 Task: Schedule a 45-minute meeting for project budget analysis.
Action: Mouse moved to (79, 124)
Screenshot: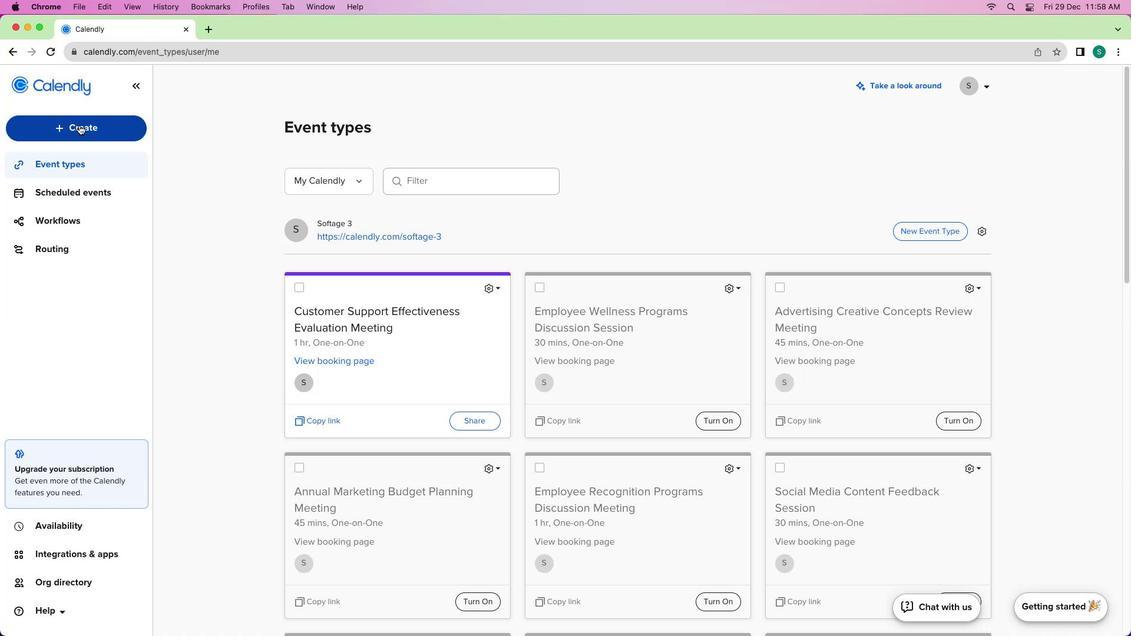 
Action: Mouse pressed left at (79, 124)
Screenshot: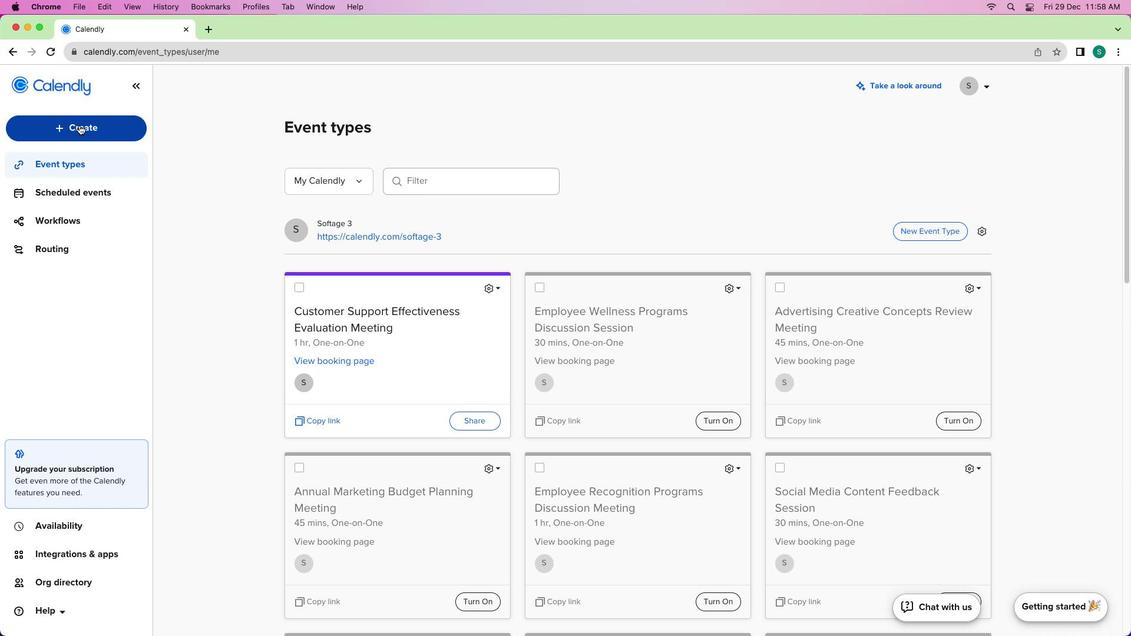 
Action: Mouse moved to (84, 163)
Screenshot: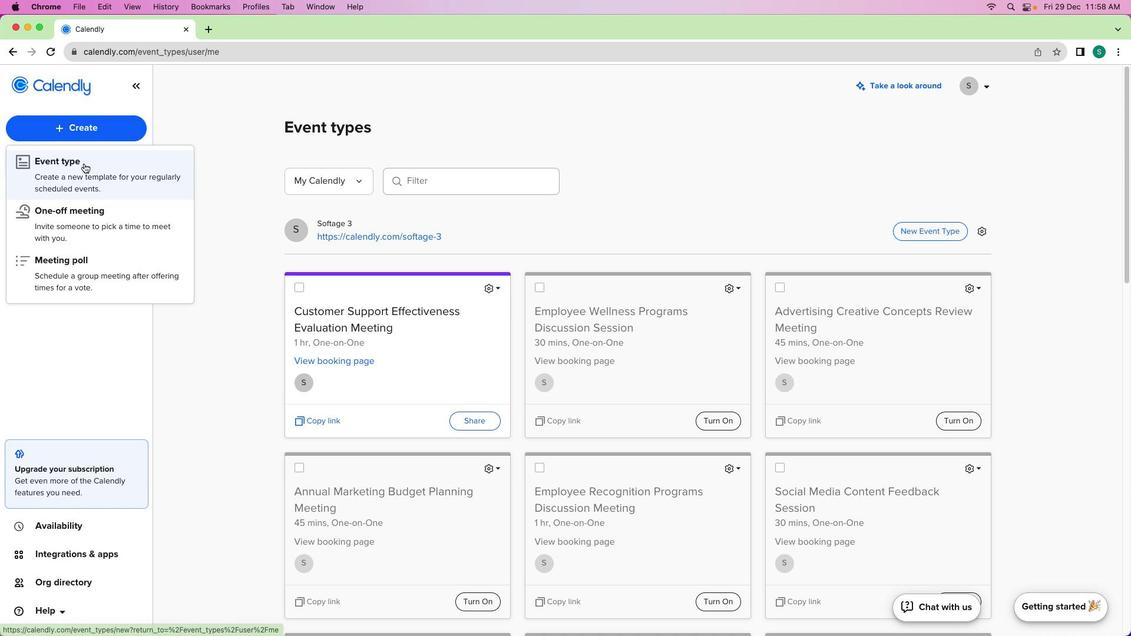 
Action: Mouse pressed left at (84, 163)
Screenshot: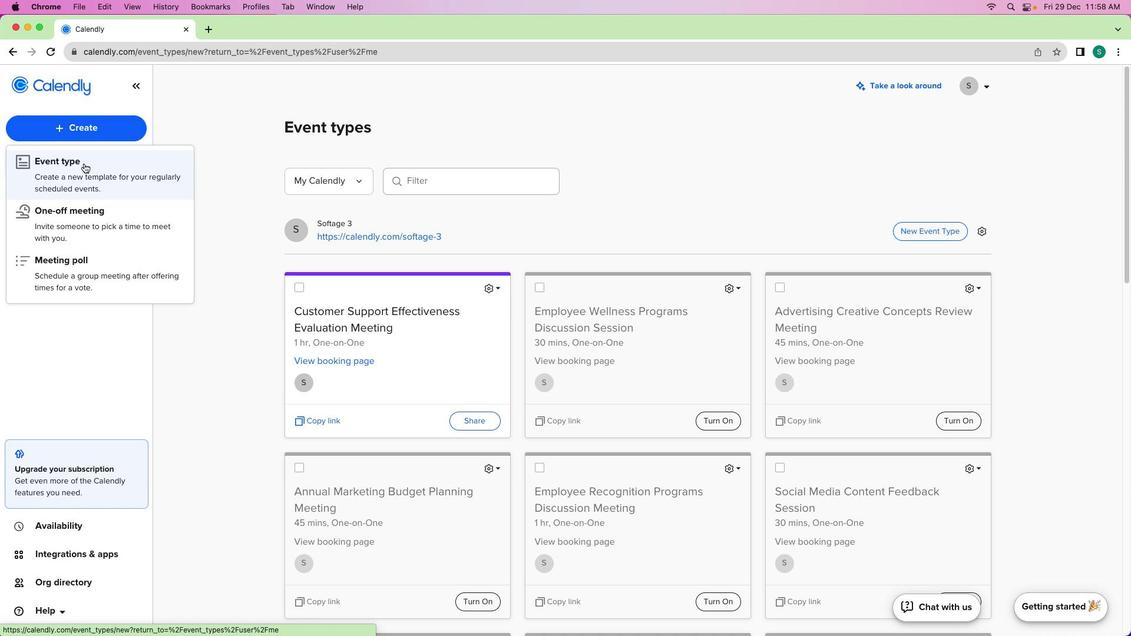 
Action: Mouse moved to (500, 235)
Screenshot: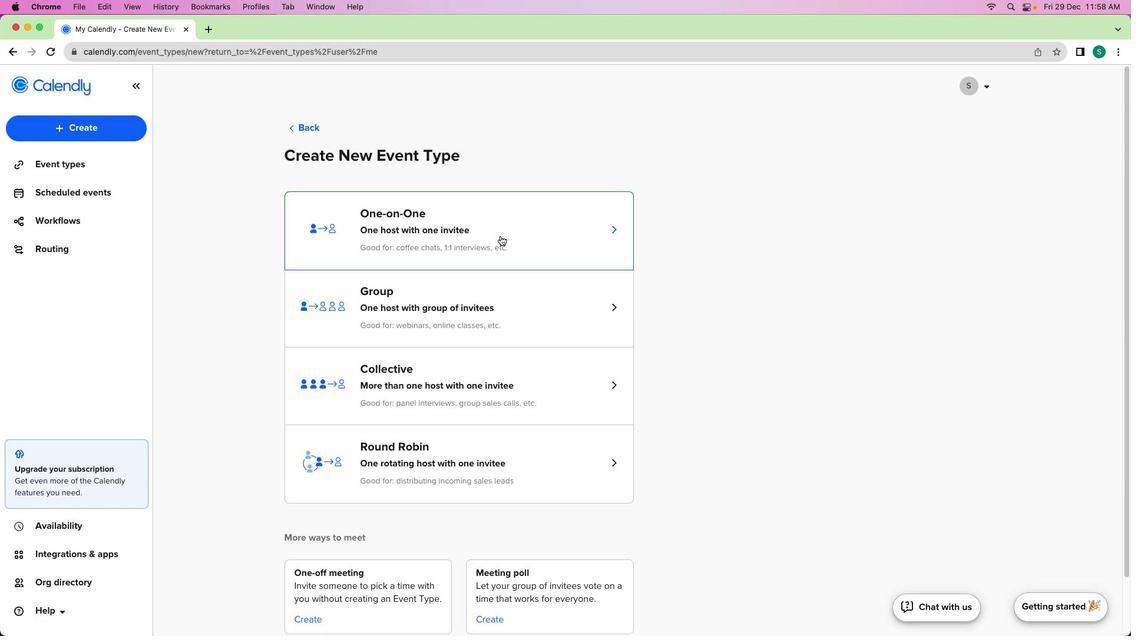 
Action: Mouse pressed left at (500, 235)
Screenshot: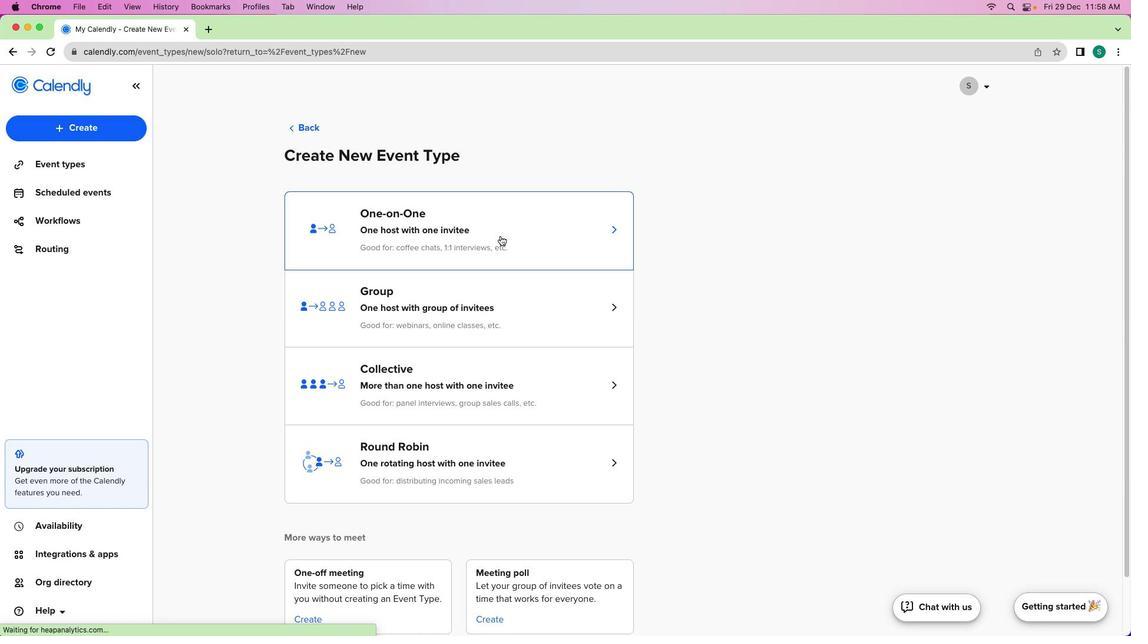 
Action: Mouse moved to (102, 177)
Screenshot: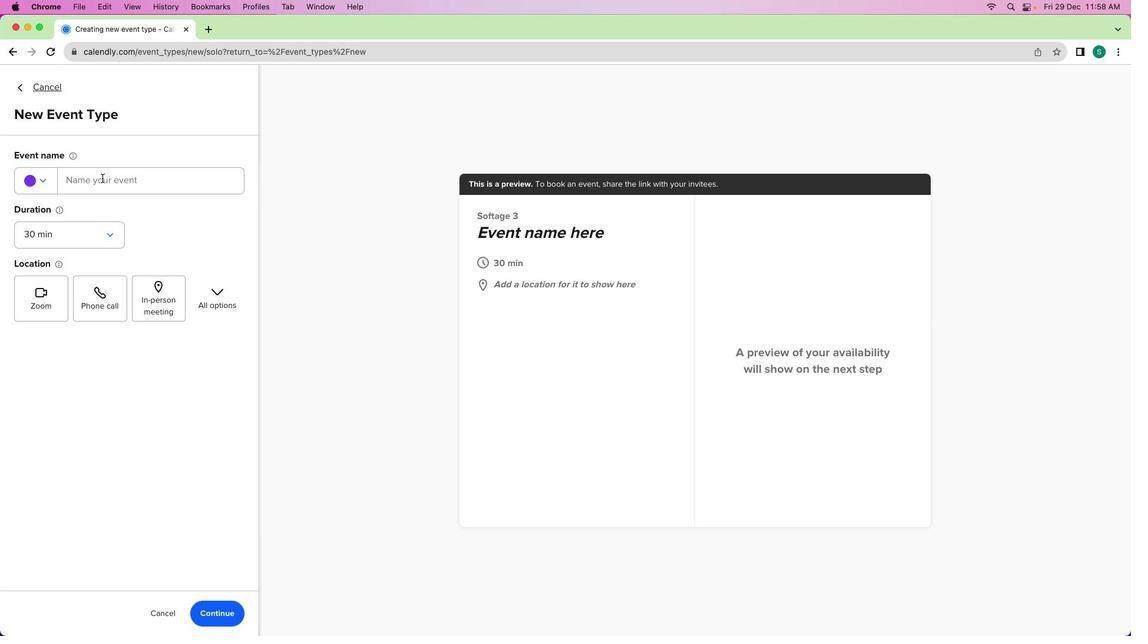 
Action: Mouse pressed left at (102, 177)
Screenshot: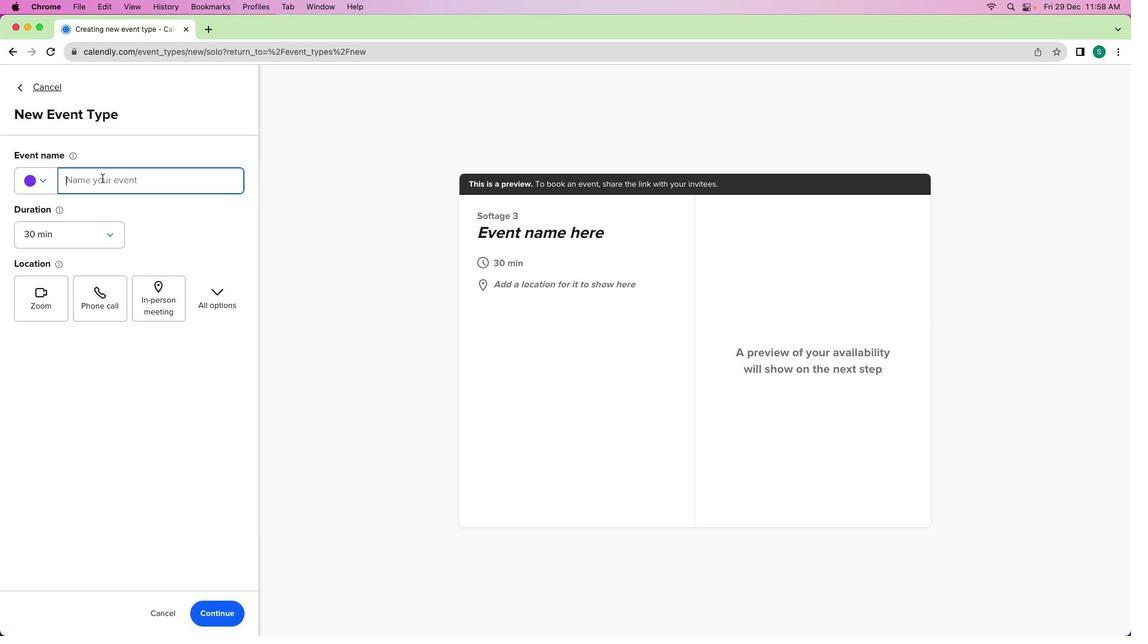 
Action: Mouse moved to (103, 178)
Screenshot: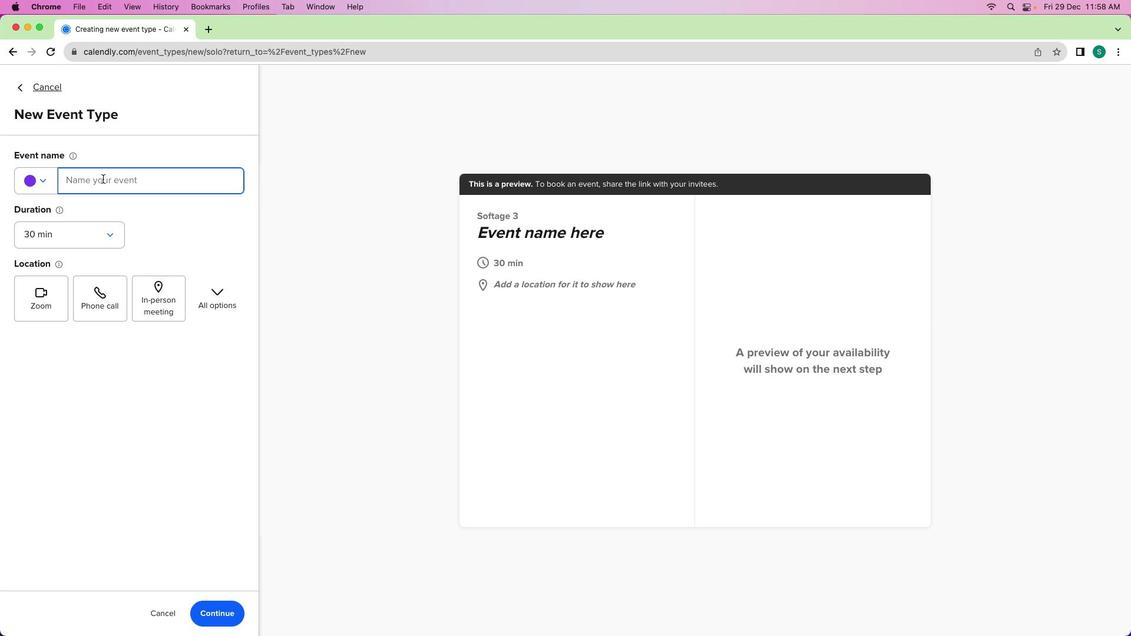
Action: Key pressed Key.shift'P''r''o''j''e''c''t'Key.spaceKey.shift'B''u''d''g''e''t'Key.spaceKey.shift'A''n''a''l''y''s''i''s'Key.spaceKey.shift'M''e''e''t''i''n''g'
Screenshot: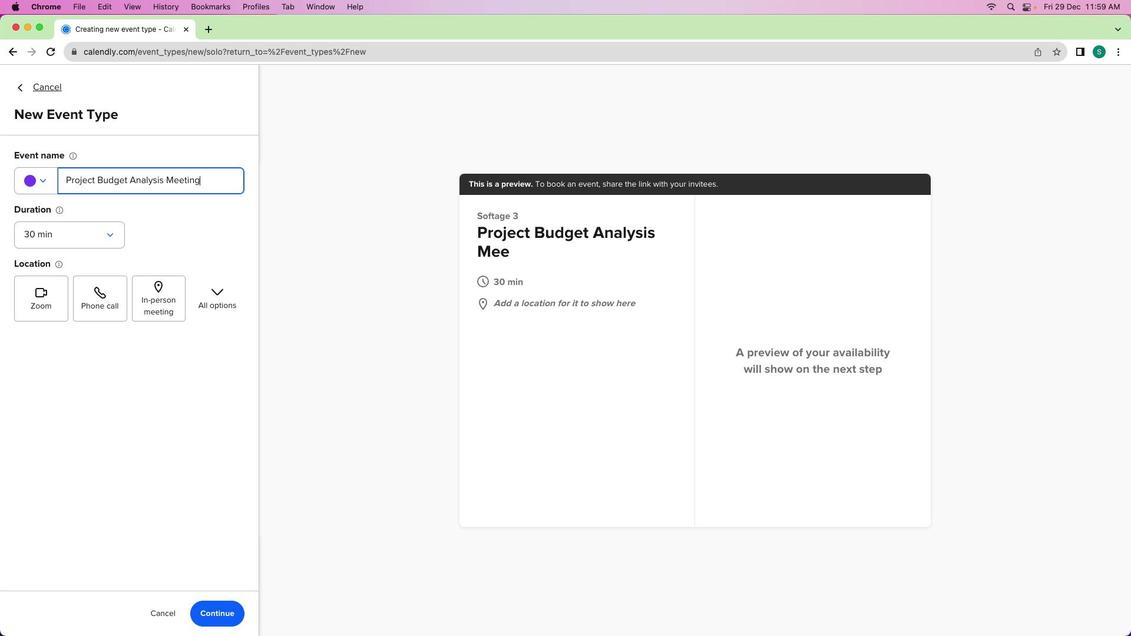 
Action: Mouse moved to (79, 246)
Screenshot: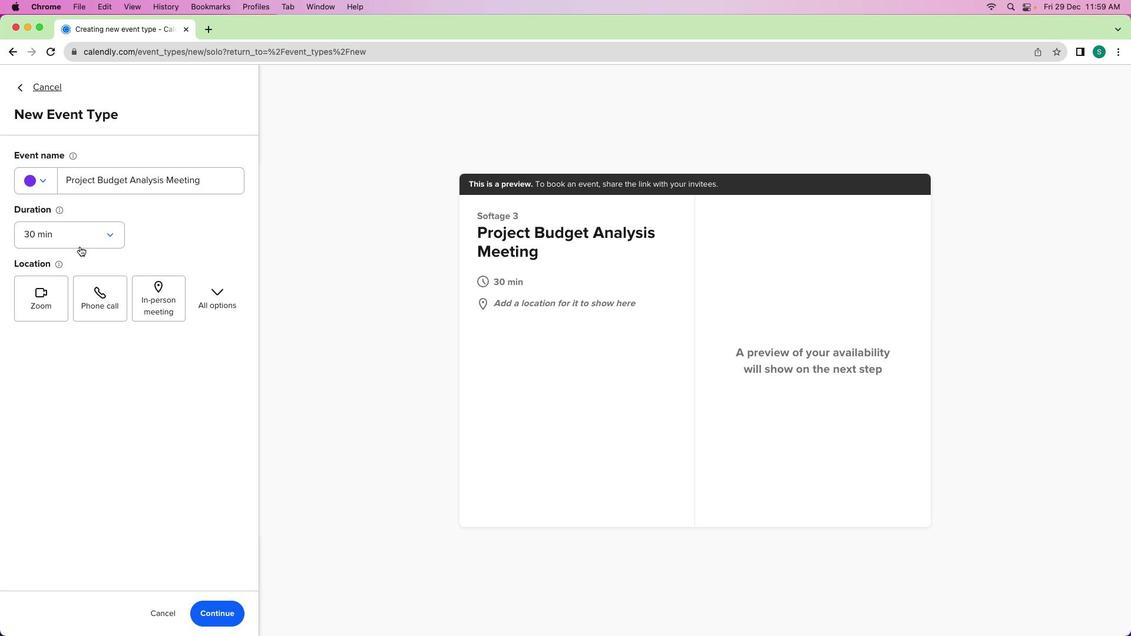 
Action: Mouse pressed left at (79, 246)
Screenshot: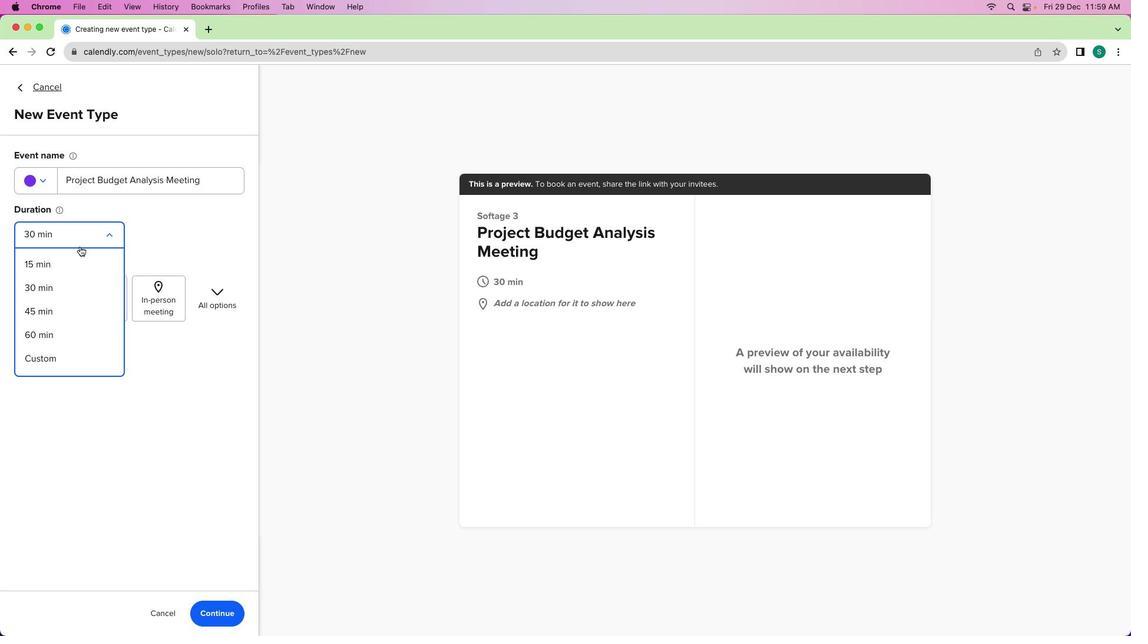 
Action: Mouse moved to (63, 317)
Screenshot: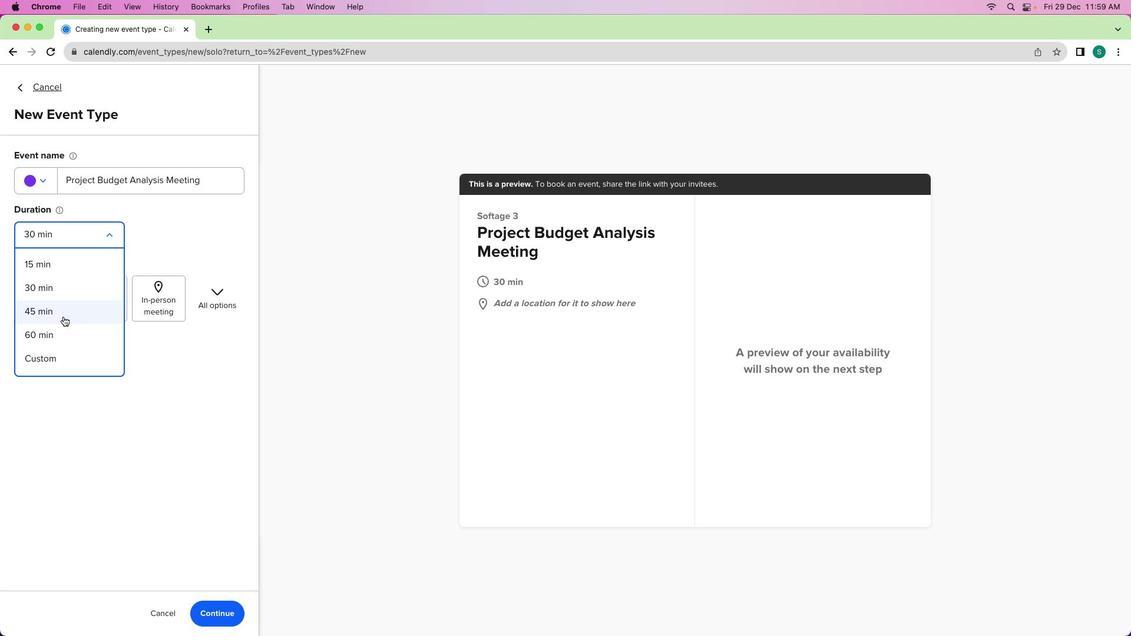 
Action: Mouse pressed left at (63, 317)
Screenshot: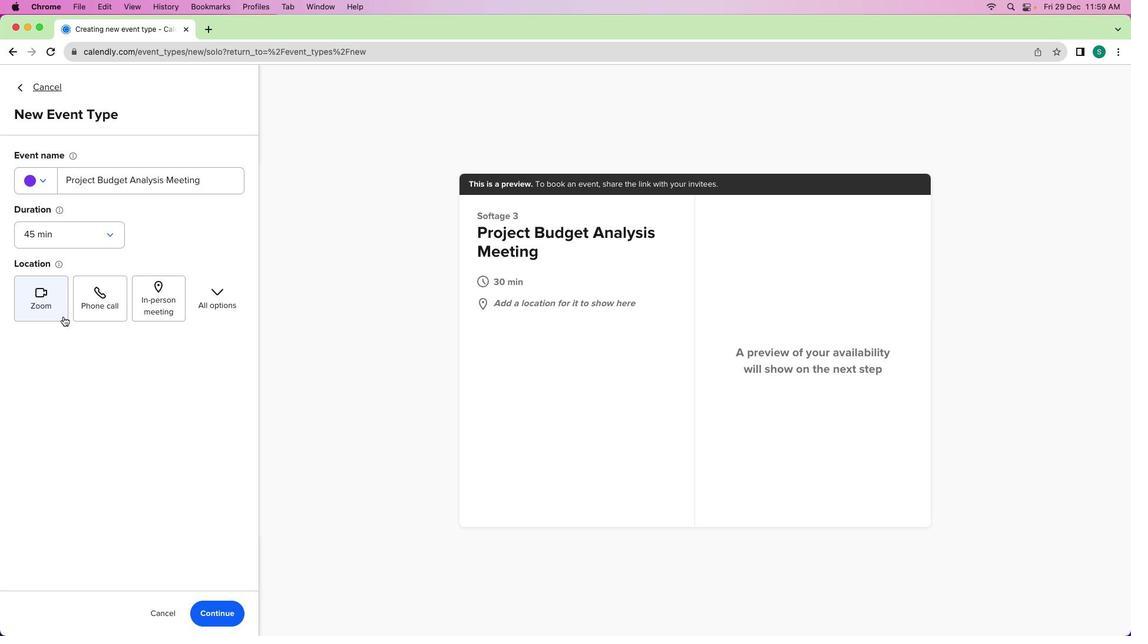 
Action: Mouse moved to (43, 313)
Screenshot: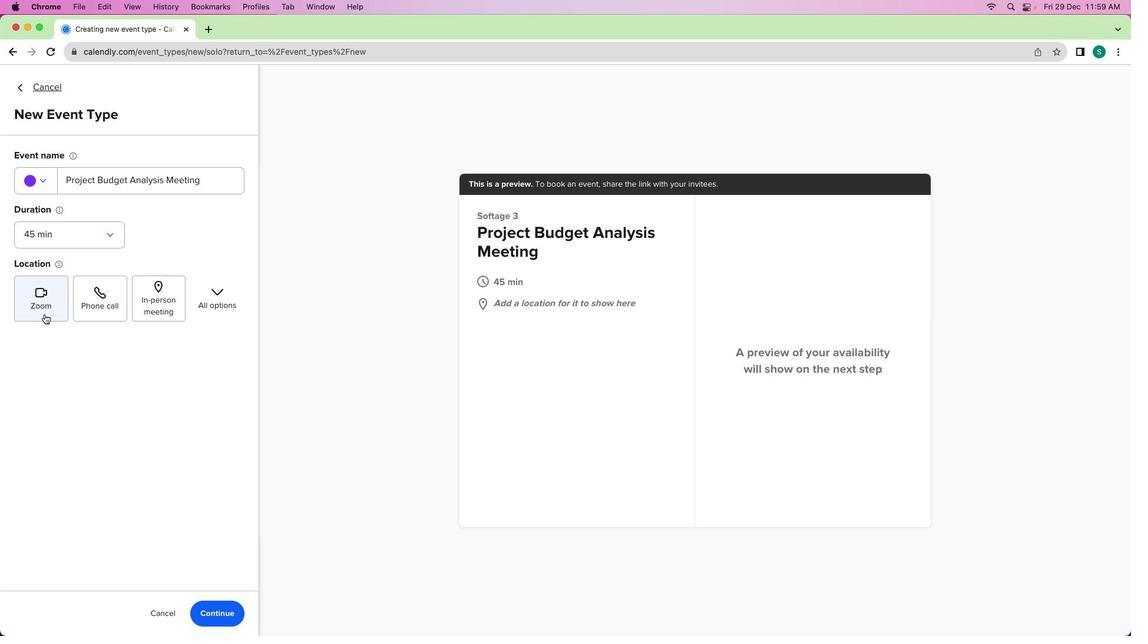 
Action: Mouse pressed left at (43, 313)
Screenshot: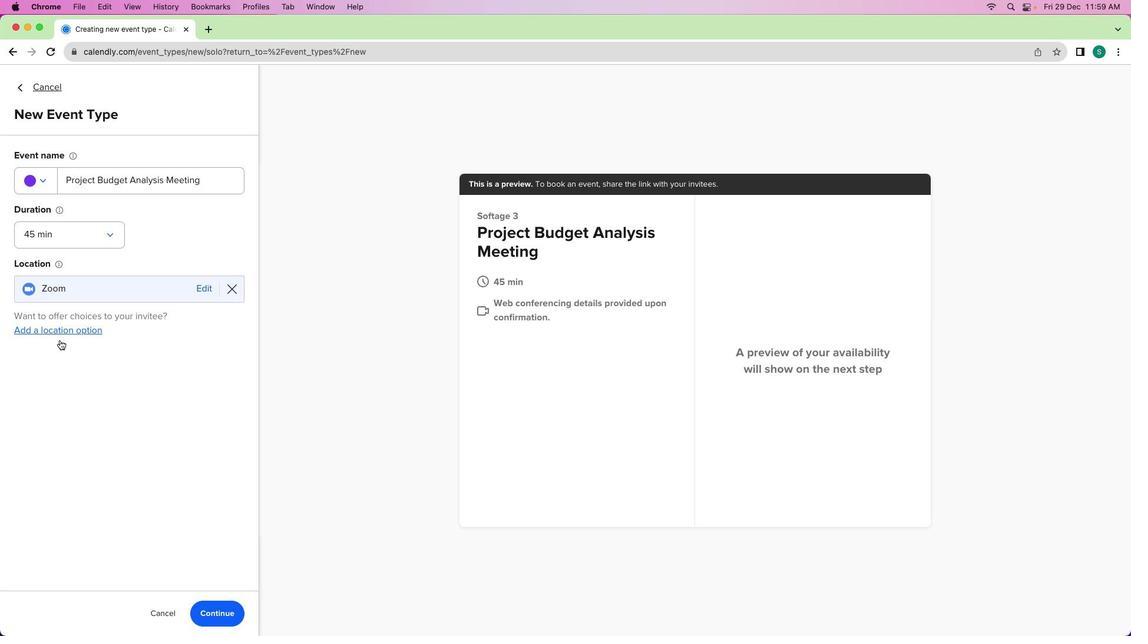 
Action: Mouse moved to (231, 628)
Screenshot: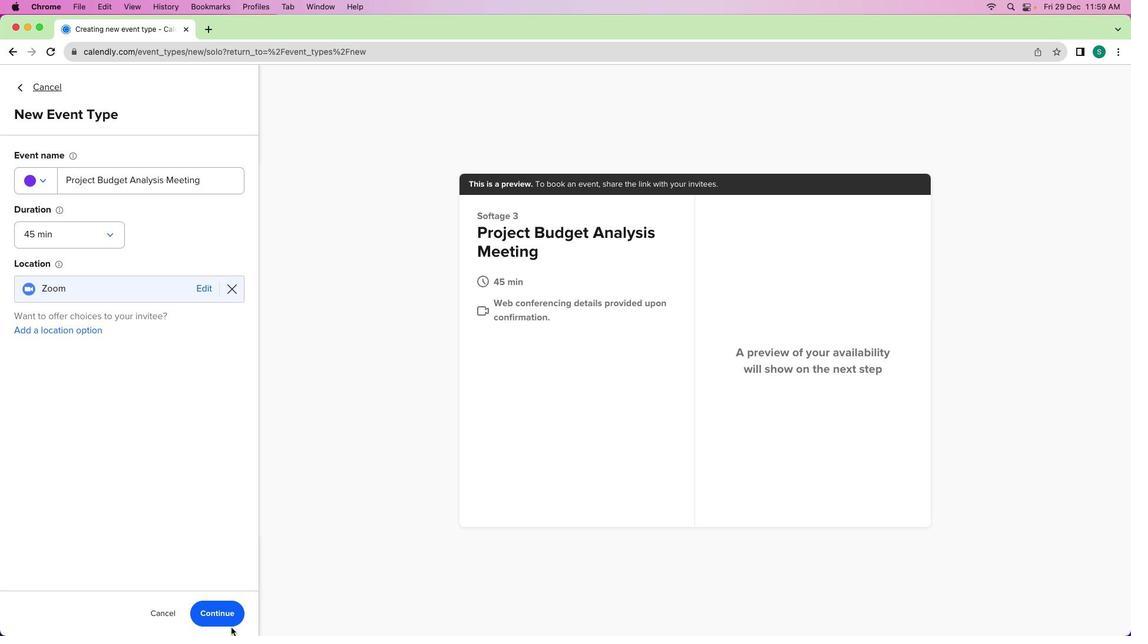
Action: Mouse pressed left at (231, 628)
Screenshot: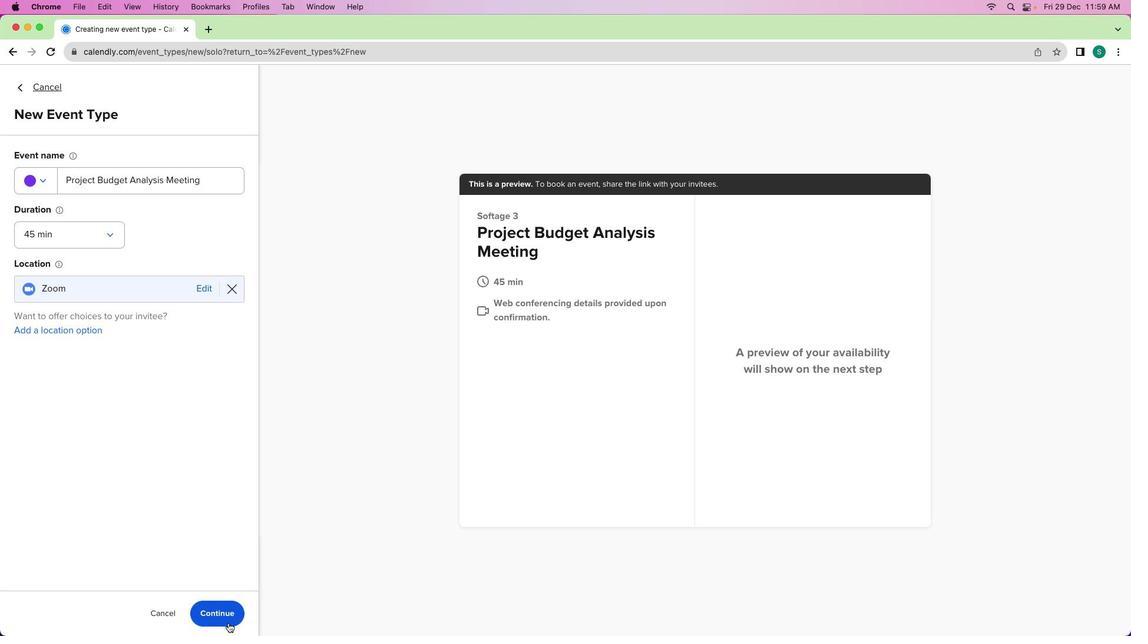 
Action: Mouse moved to (227, 619)
Screenshot: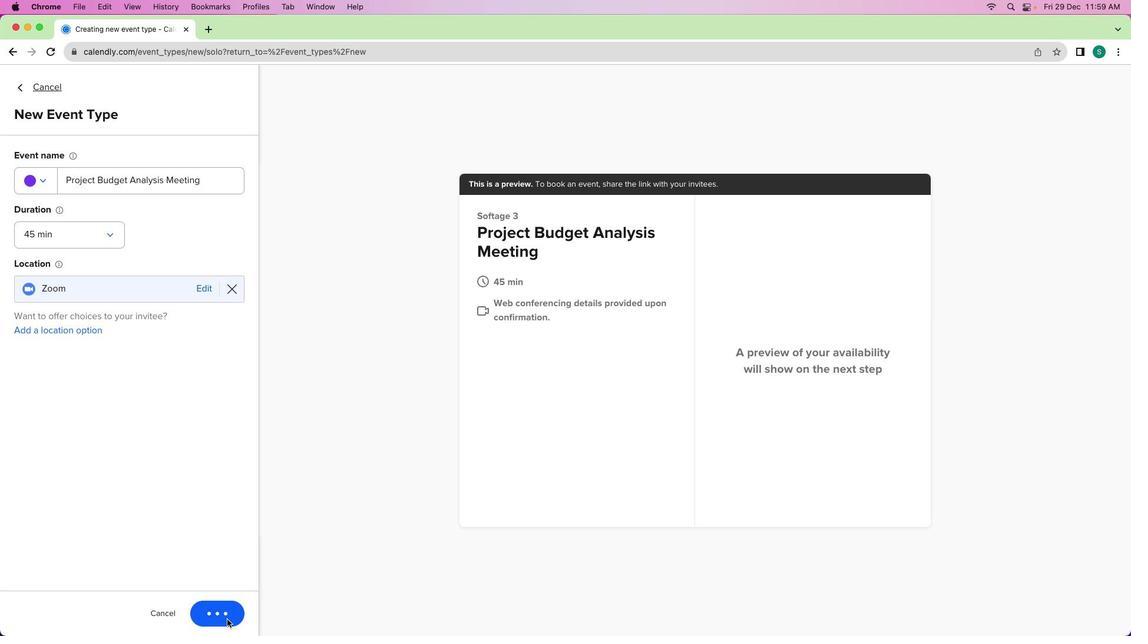 
Action: Mouse pressed left at (227, 619)
Screenshot: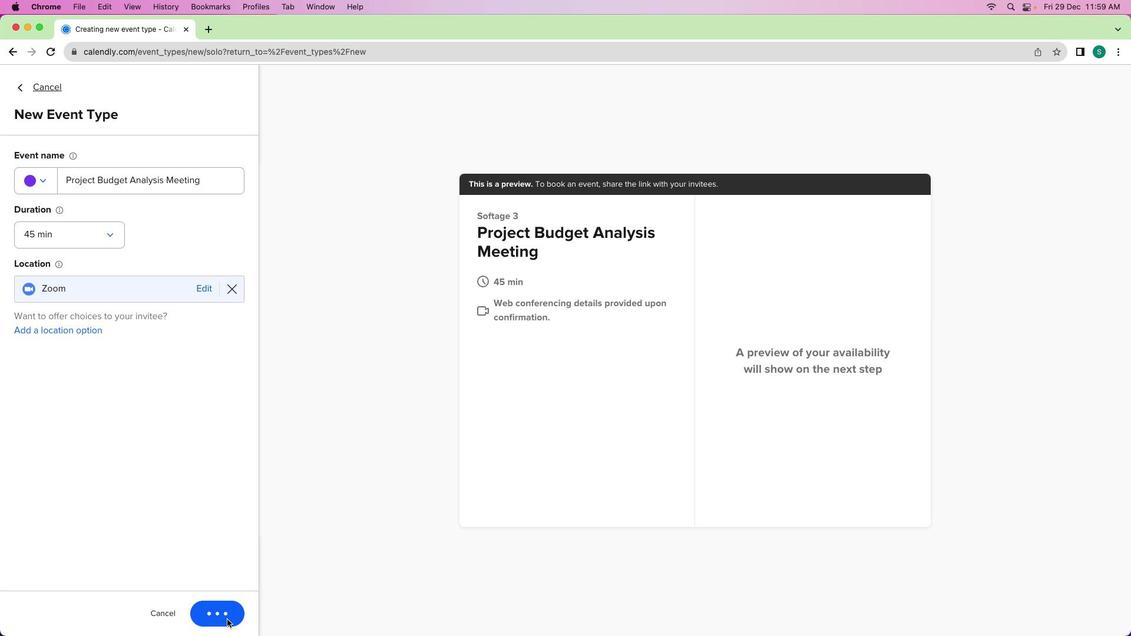 
Action: Mouse moved to (198, 193)
Screenshot: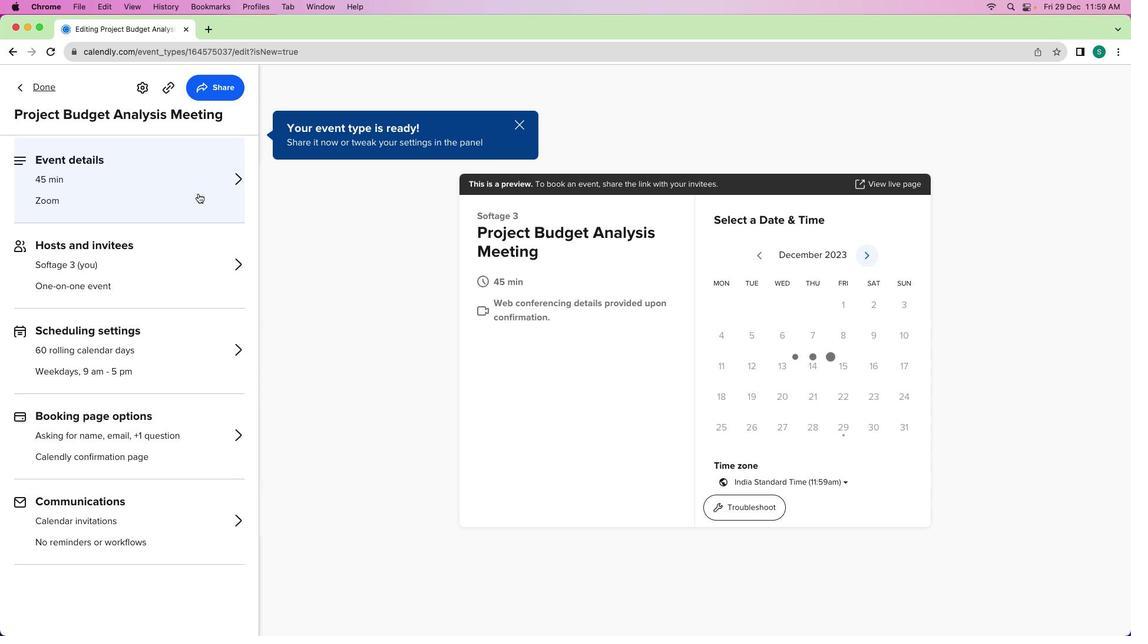 
Action: Mouse pressed left at (198, 193)
Screenshot: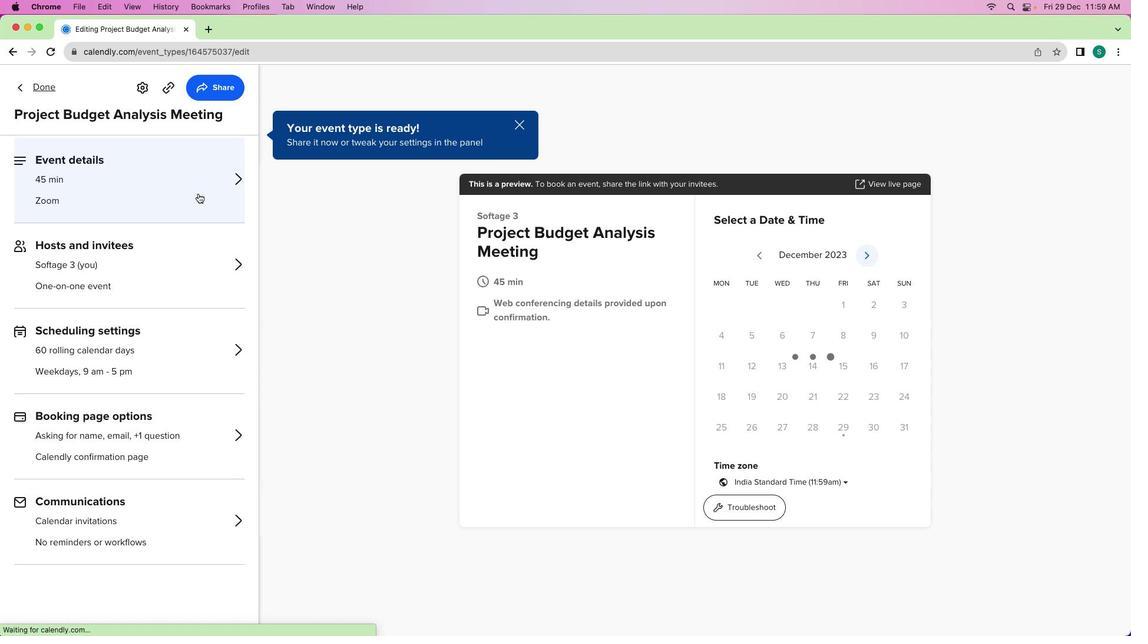 
Action: Mouse moved to (140, 409)
Screenshot: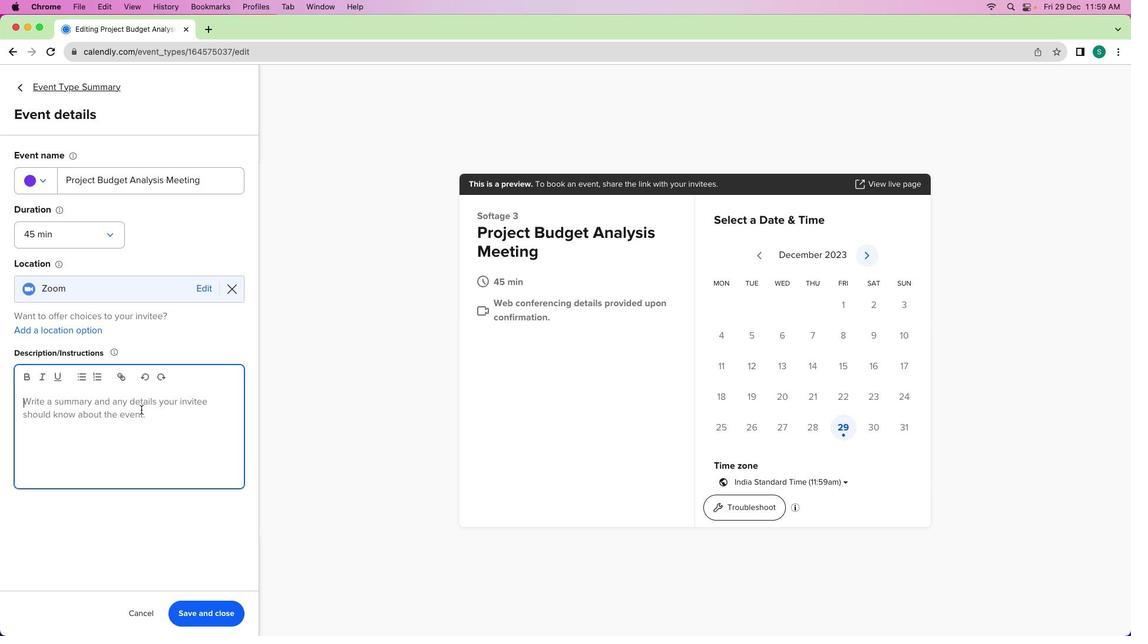 
Action: Mouse pressed left at (140, 409)
Screenshot: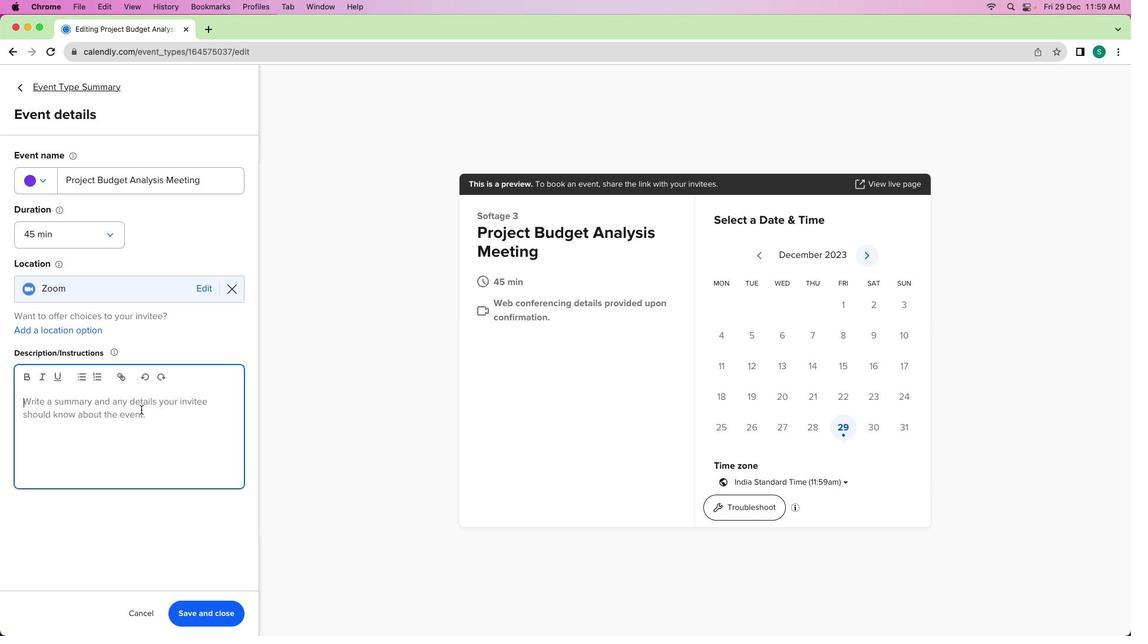 
Action: Mouse moved to (140, 409)
Screenshot: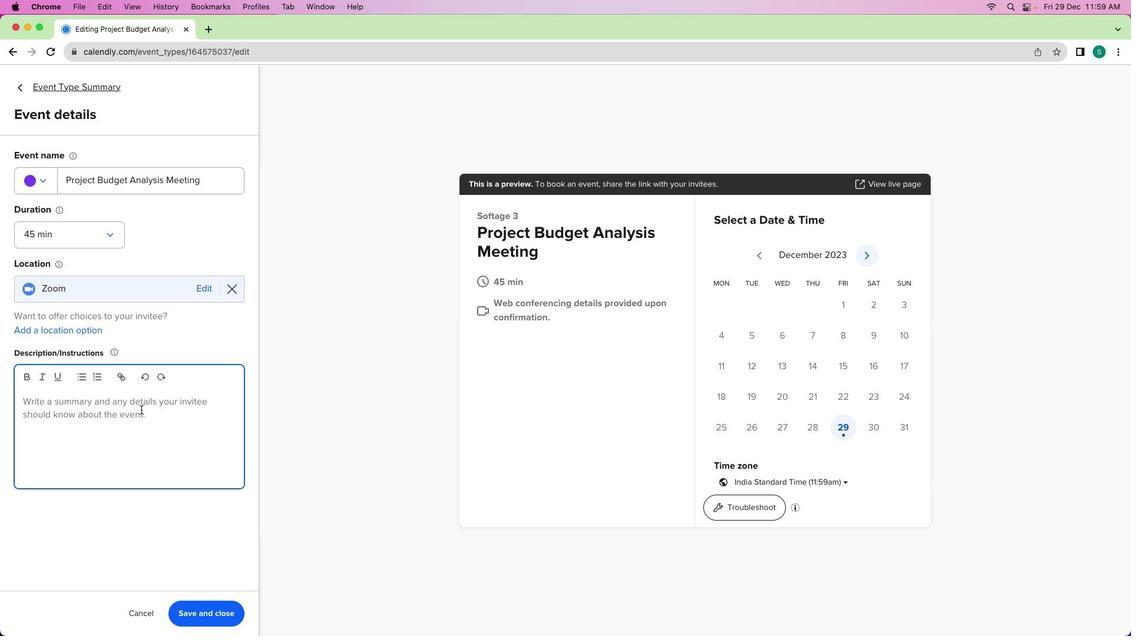 
Action: Key pressed Key.shift'J''o''i''n'Key.space'm''r'Key.backspace'e'Key.space'f''o''r'Key.space'a'Key.space'f''o''c''u''s''d'Key.backspace'e''d'Key.space'4''5''-''m''i''n''u''t''e'Key.space'd''e''d''i''c''a''t''e''d'Key.space't''o'Key.space'a''n''a''l''y''z''i''n''g'Key.space'o''u''r'Key.space'p''r''o''j''e''c''t'Key.space'b''u''d''g''e''t''.'Key.spaceKey.shift'I''I''n'Key.backspaceKey.backspace'n'Key.space't''h''i''s'Key.space'm''e''e''t''i''n''g'','Key.space'w''e'Key.space'w''i''l''l'Key.space'r''e''v''i''e''w'Key.space'b''u''d''g''e''t'Key.space'a''l''o''o''c''a''t''i''o''n''s'Key.leftKey.leftKey.leftKey.leftKey.leftKey.leftKey.leftKey.leftKey.backspace'l'Key.down','Key.space'a''s''s''e''s''s'Key.space'p''e''n''d''i''n''g'Key.leftKey.leftKey.leftKey.leftKey.leftKey.leftKey.leftKey.leftKey.right's'Key.down','Key.space'a''n''d'Key.space'd''i''s''c''u''s''s'Key.space's''t''r''a''t''e''g''i''e''s'Key.space'f''o''r'Key.space'o''p''t''i''m''i''z''i''n''g'Key.space'r''e''s''o''u''r''c''e''s'Key.space't''o'Key.space'e''n''s''u''r''e'Key.space't''h''e'Key.space's''u''c''c''e''s''s''f''u''l'Key.space'c''o''m''p''l''e''t''i''o''n'Key.space'o''f'Key.space'o''u''r'Key.space'p''r''o''j''e''c''t'Key.space'w''i''t''h''i''n'Key.space'f''i''n''a''n''c''i''a''l'Key.space'p''a''r''a''m''e''t''e''r''s''.'
Screenshot: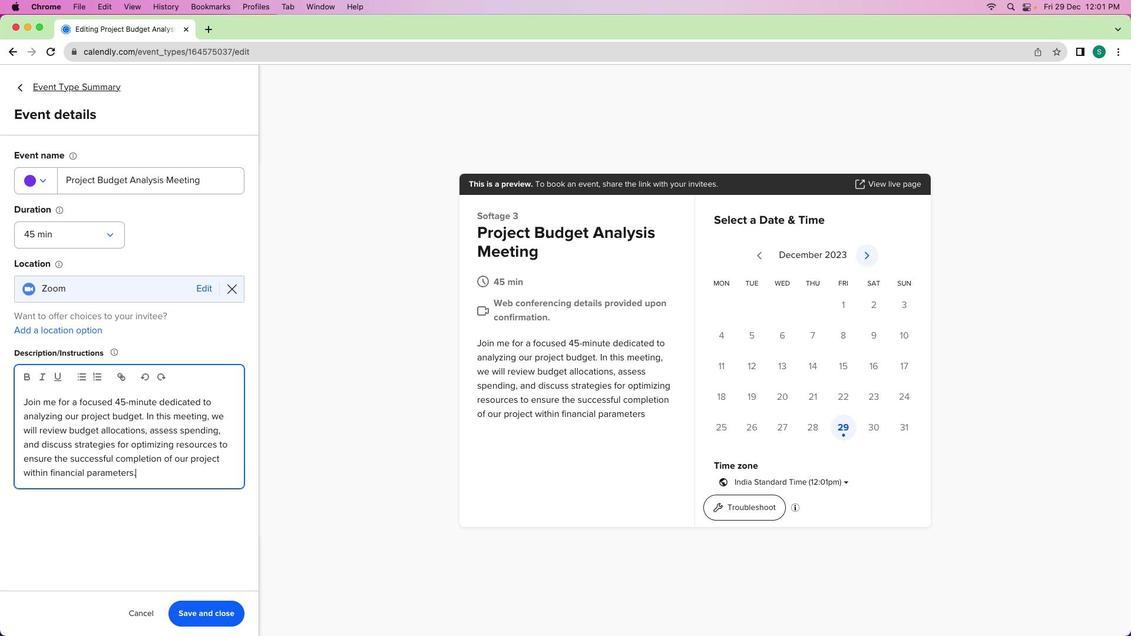 
Action: Mouse moved to (202, 621)
Screenshot: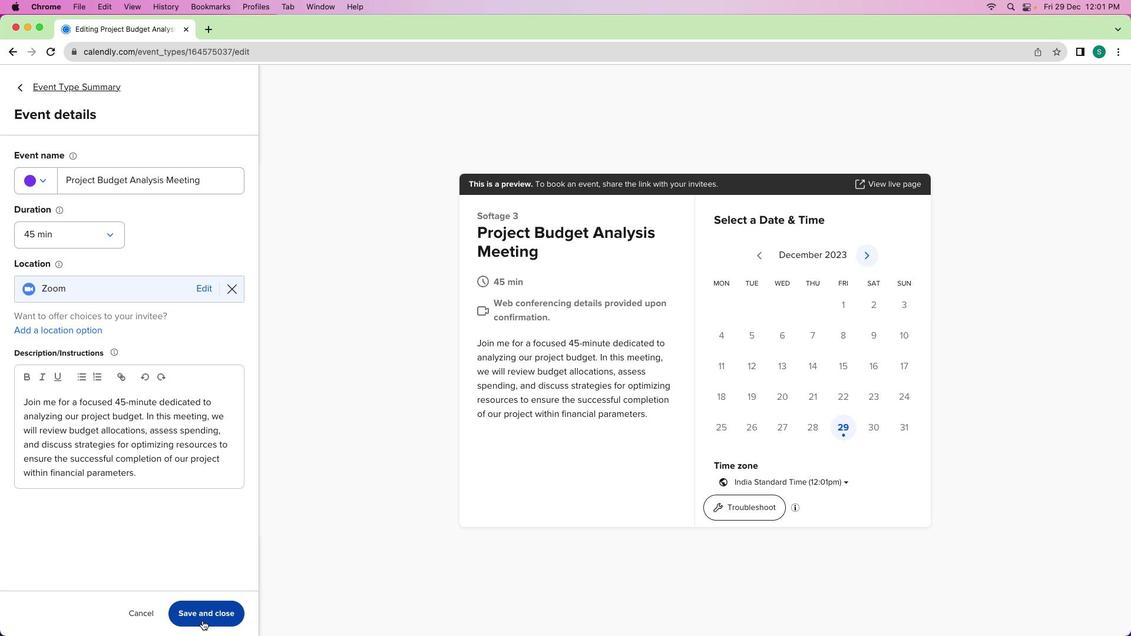 
Action: Mouse pressed left at (202, 621)
Screenshot: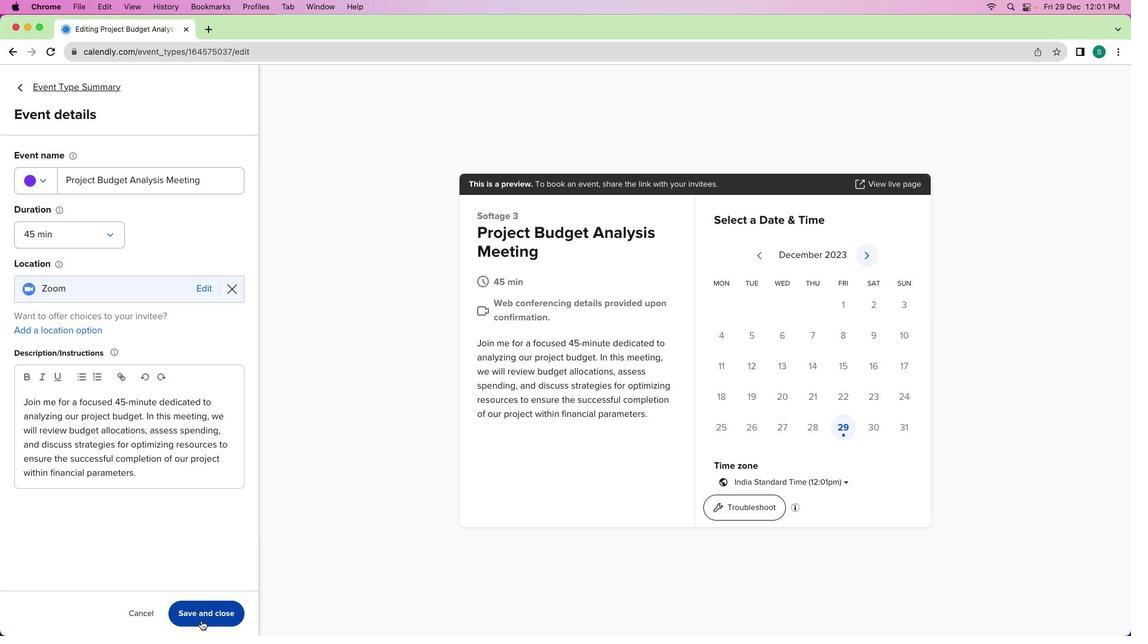 
Action: Mouse moved to (43, 86)
Screenshot: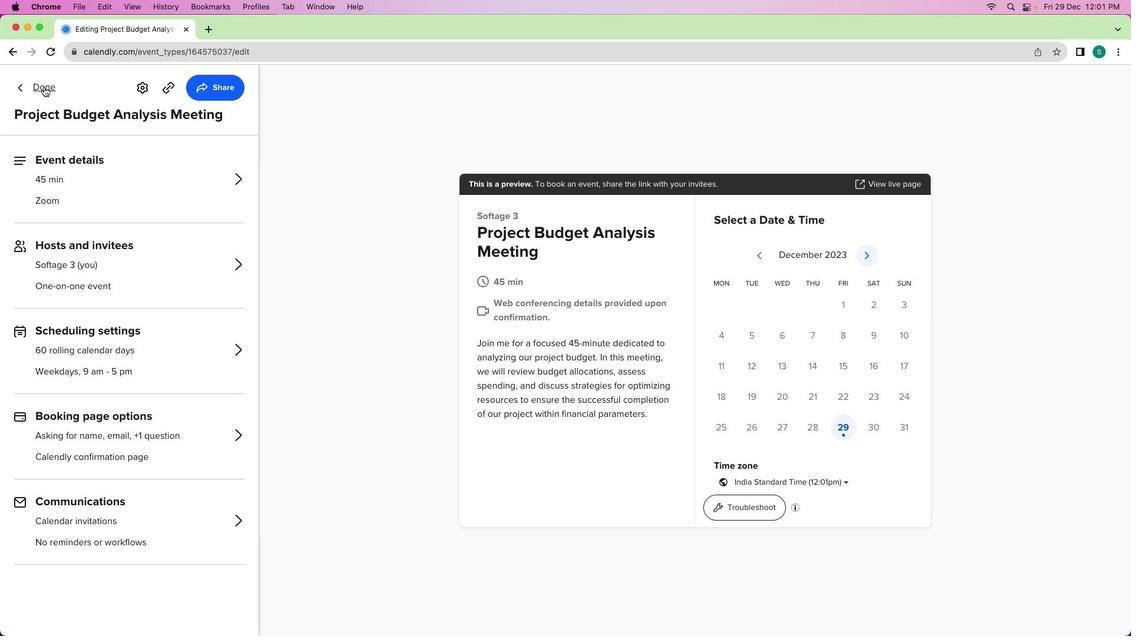 
Action: Mouse pressed left at (43, 86)
Screenshot: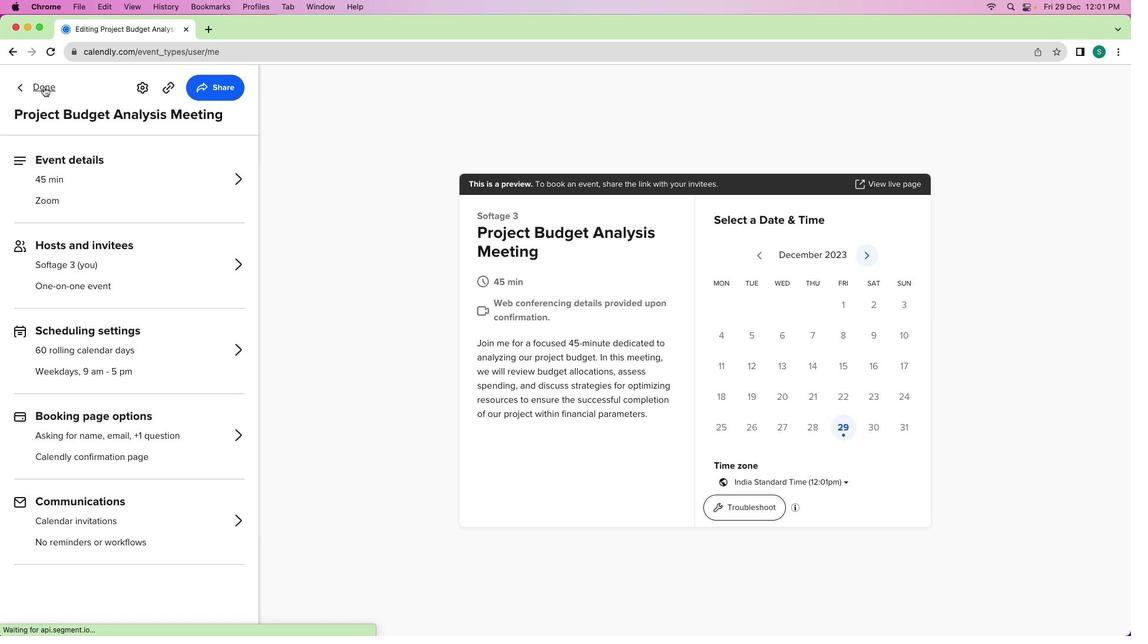 
Action: Mouse moved to (397, 354)
Screenshot: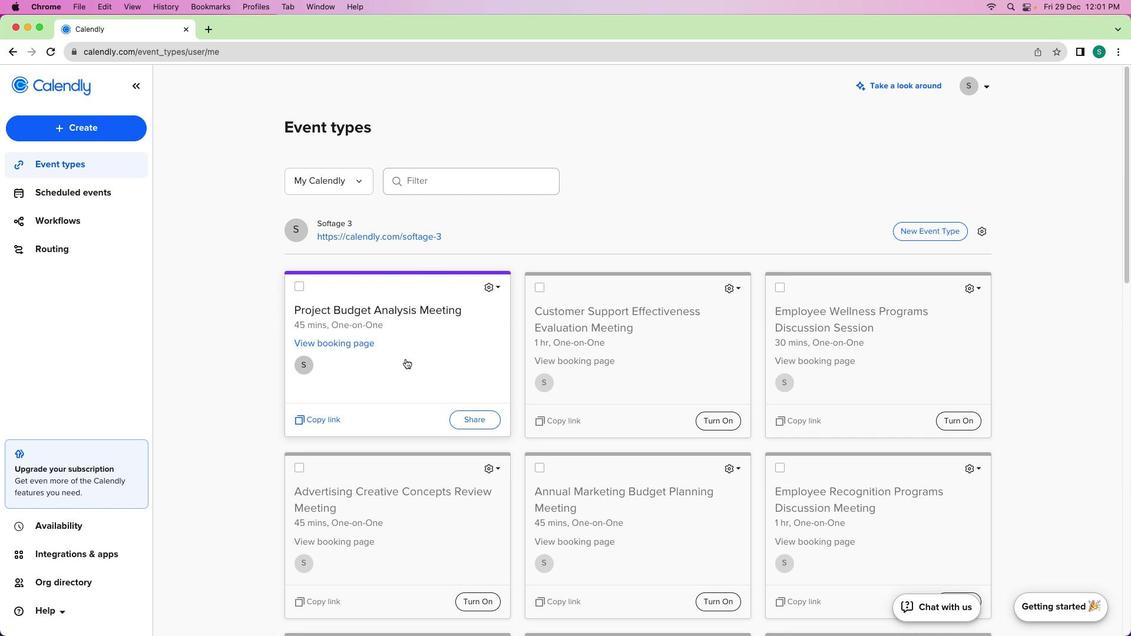 
